 Task: Find emails larger than 150 kilobytes in your Outlook mailbox.
Action: Mouse moved to (26, 42)
Screenshot: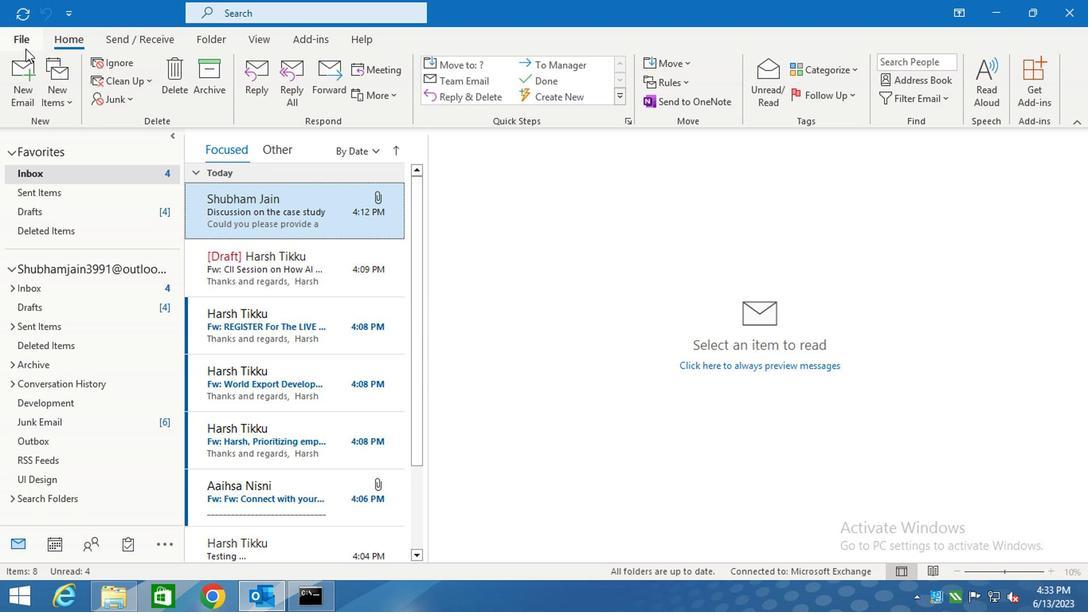 
Action: Mouse pressed left at (26, 42)
Screenshot: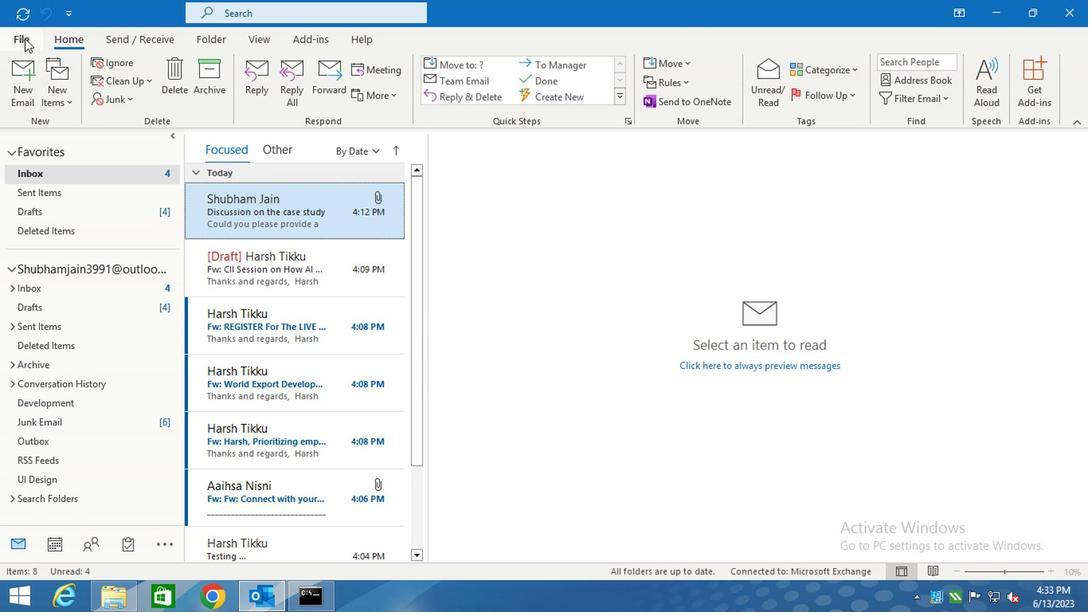 
Action: Mouse moved to (200, 419)
Screenshot: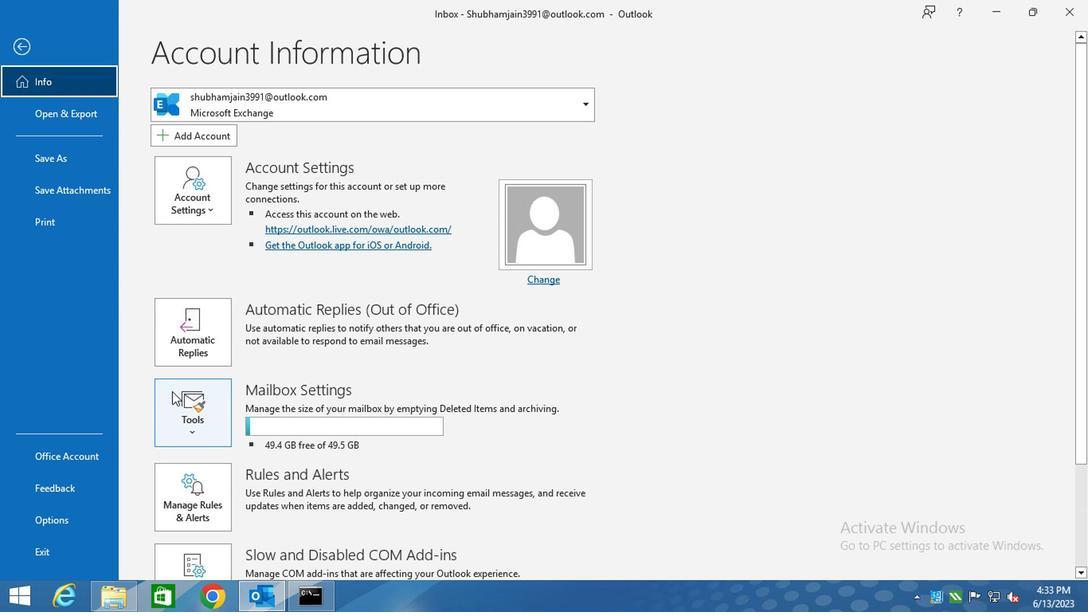
Action: Mouse pressed left at (200, 419)
Screenshot: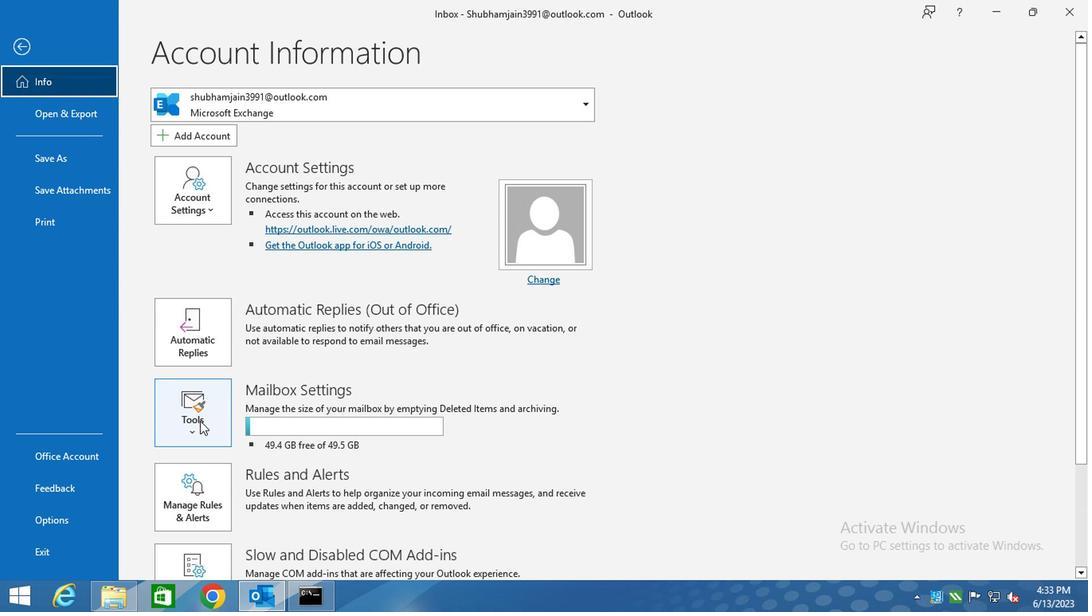
Action: Mouse moved to (250, 261)
Screenshot: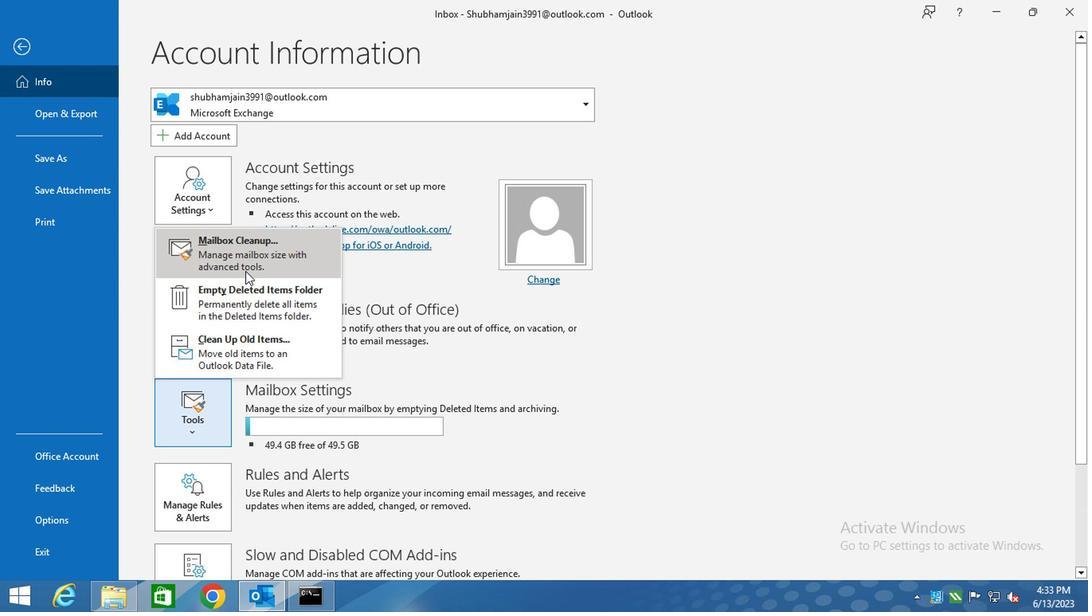 
Action: Mouse pressed left at (250, 261)
Screenshot: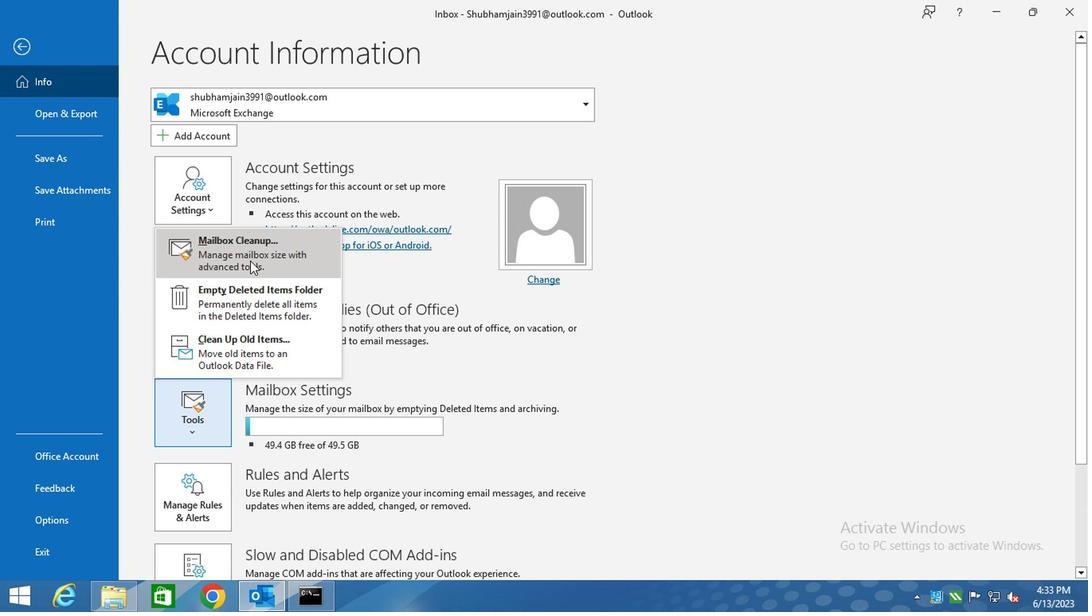 
Action: Mouse moved to (551, 246)
Screenshot: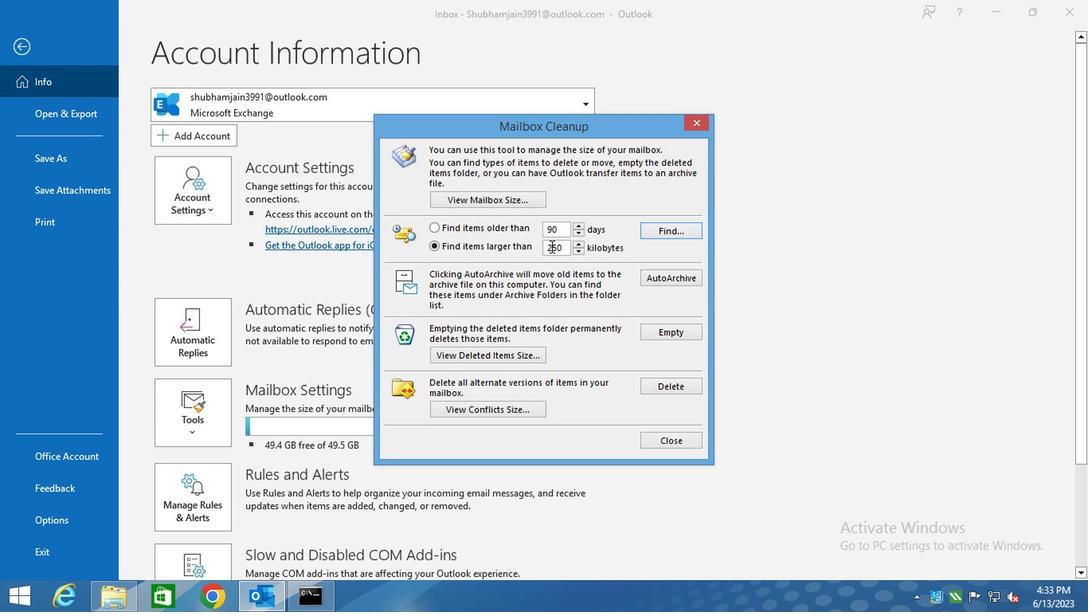 
Action: Mouse pressed left at (551, 246)
Screenshot: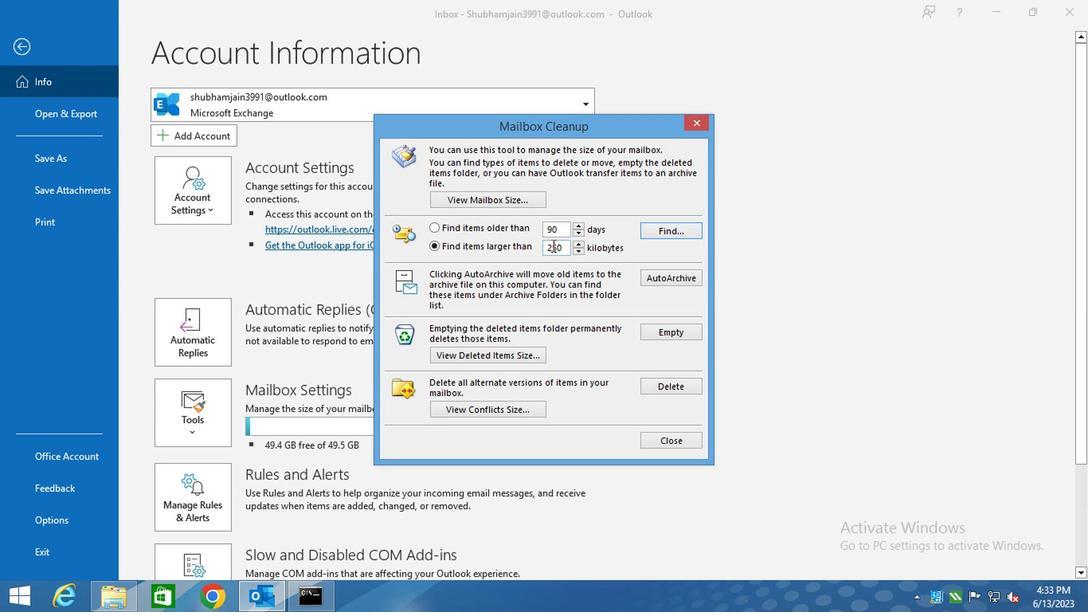
Action: Mouse moved to (553, 246)
Screenshot: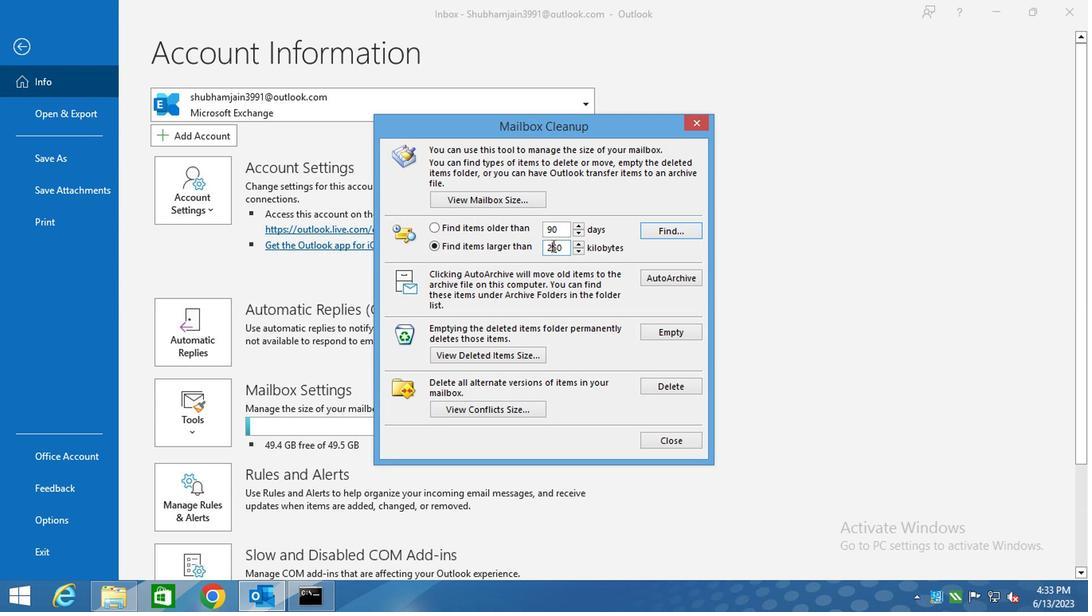 
Action: Mouse pressed left at (553, 246)
Screenshot: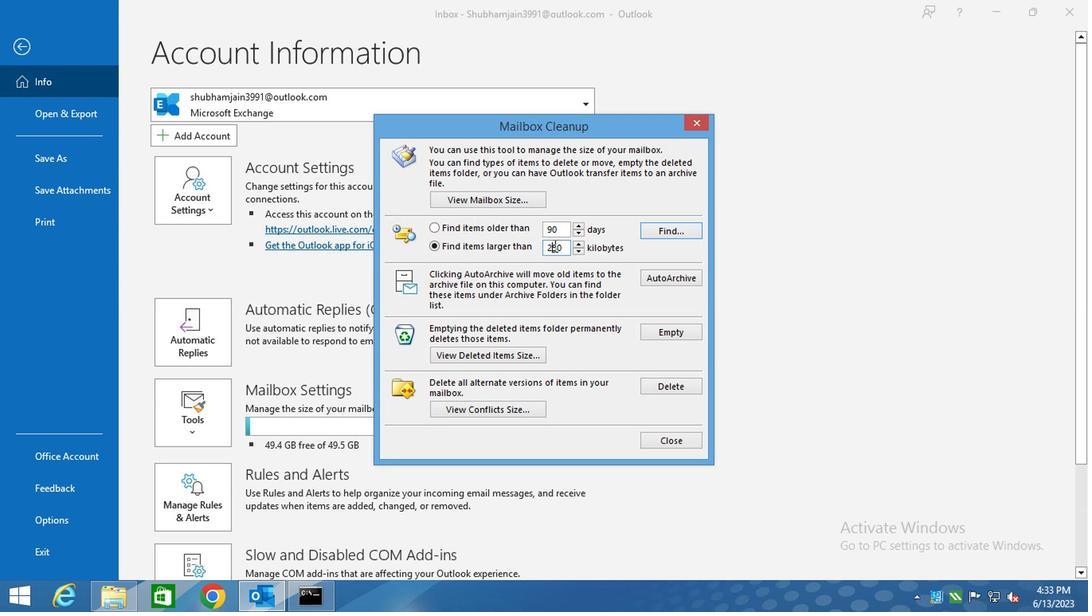
Action: Mouse pressed left at (553, 246)
Screenshot: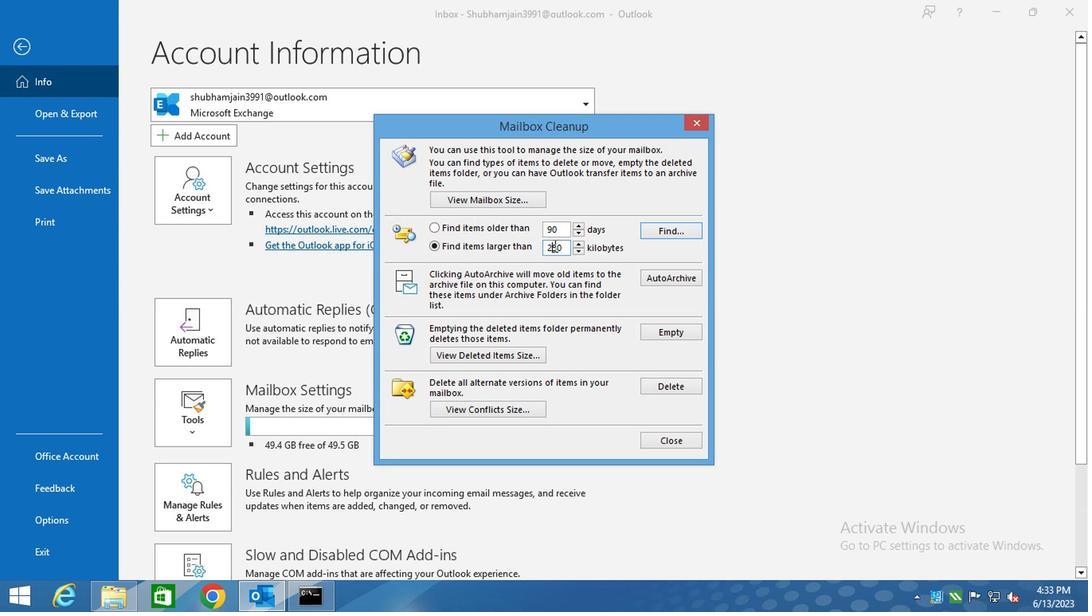 
Action: Key pressed 150
Screenshot: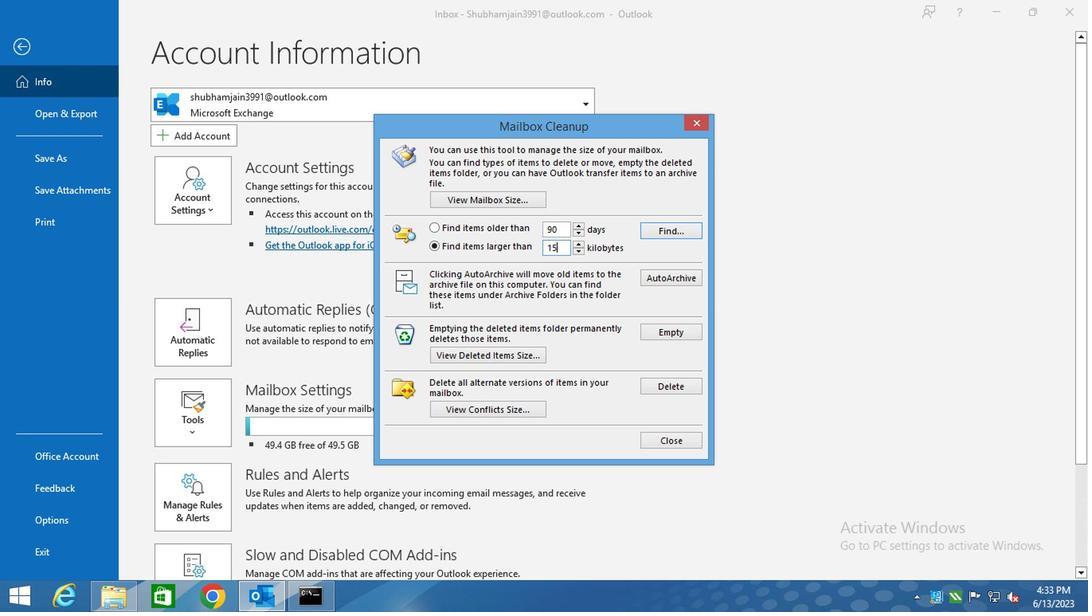 
Action: Mouse moved to (683, 335)
Screenshot: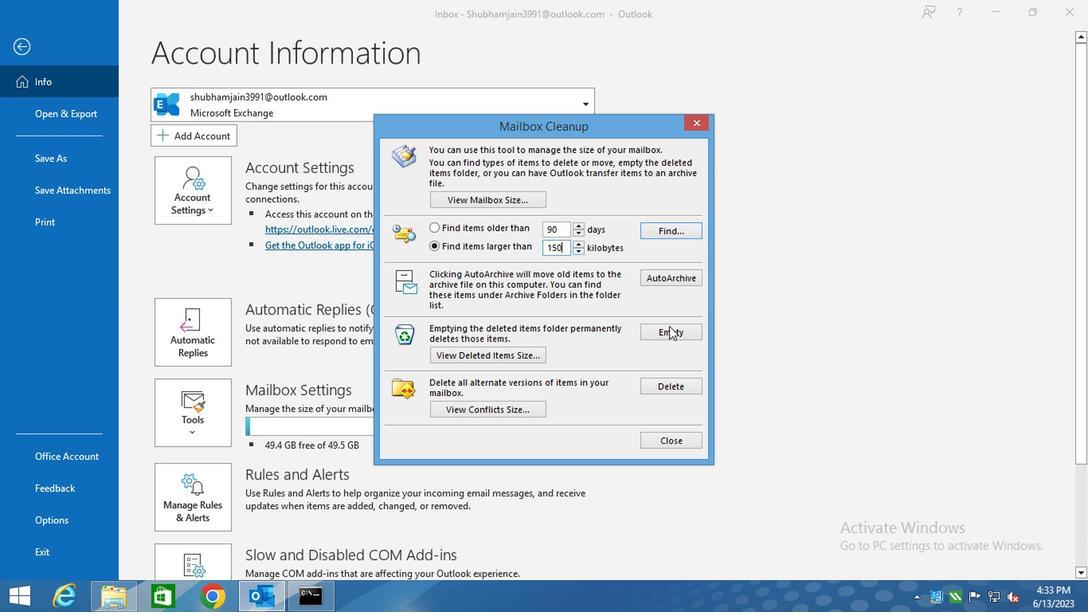 
Action: Mouse pressed left at (683, 335)
Screenshot: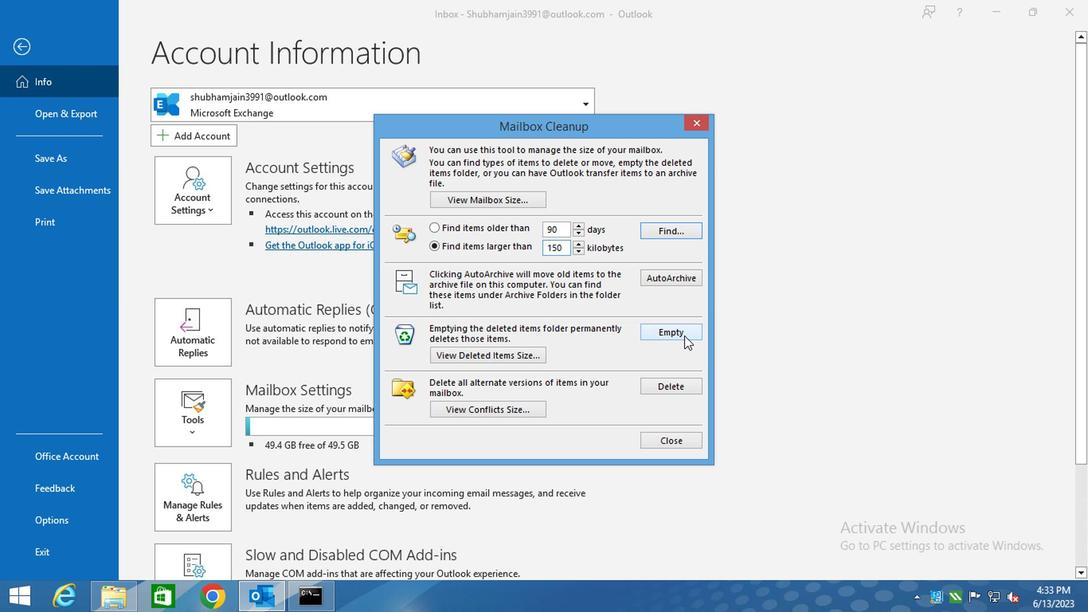 
Action: Mouse moved to (684, 336)
Screenshot: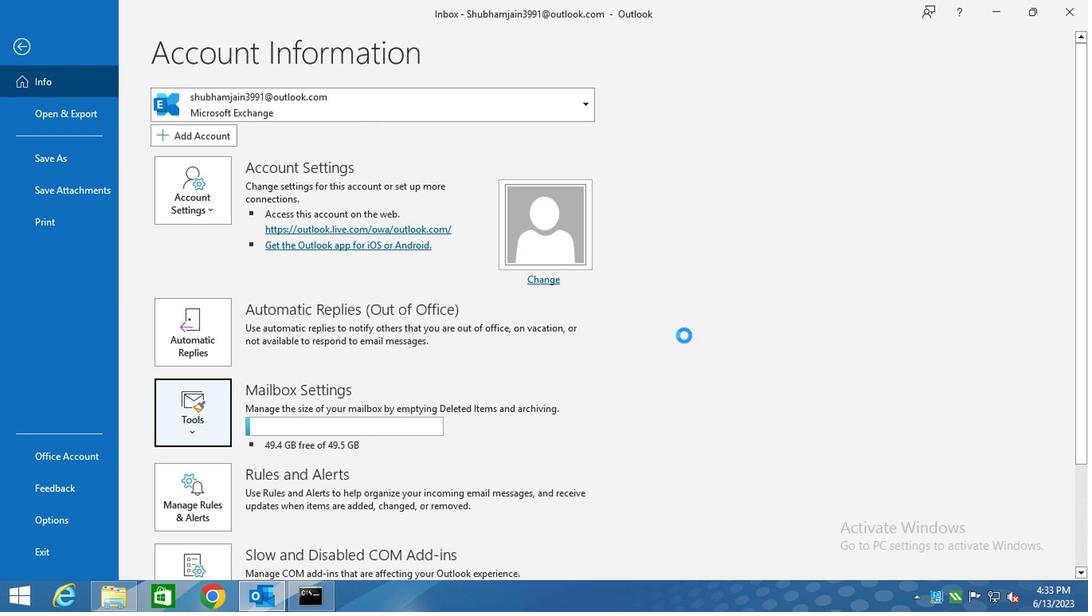 
